 Task: Share through YouTube & Facebook "Movie C.mp4" and change description to "About Voice"
Action: Mouse pressed left at (288, 212)
Screenshot: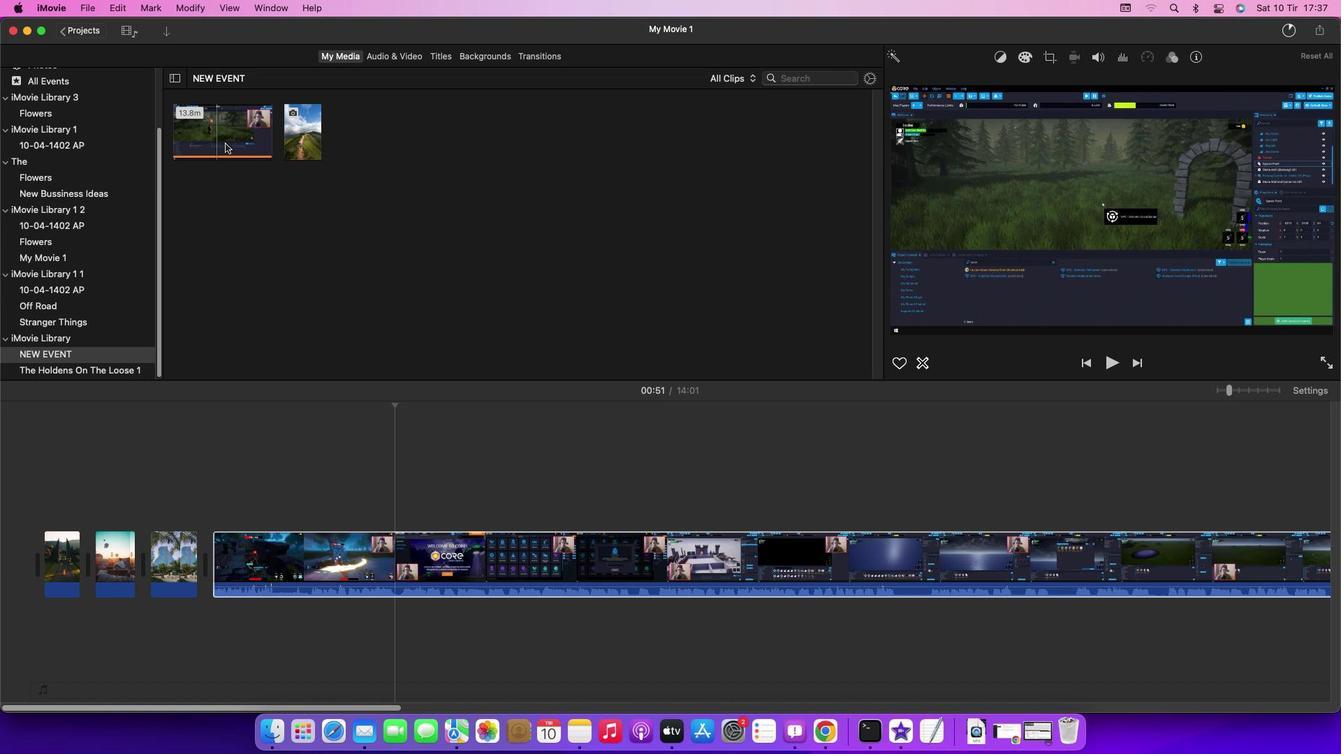 
Action: Mouse moved to (225, 143)
Screenshot: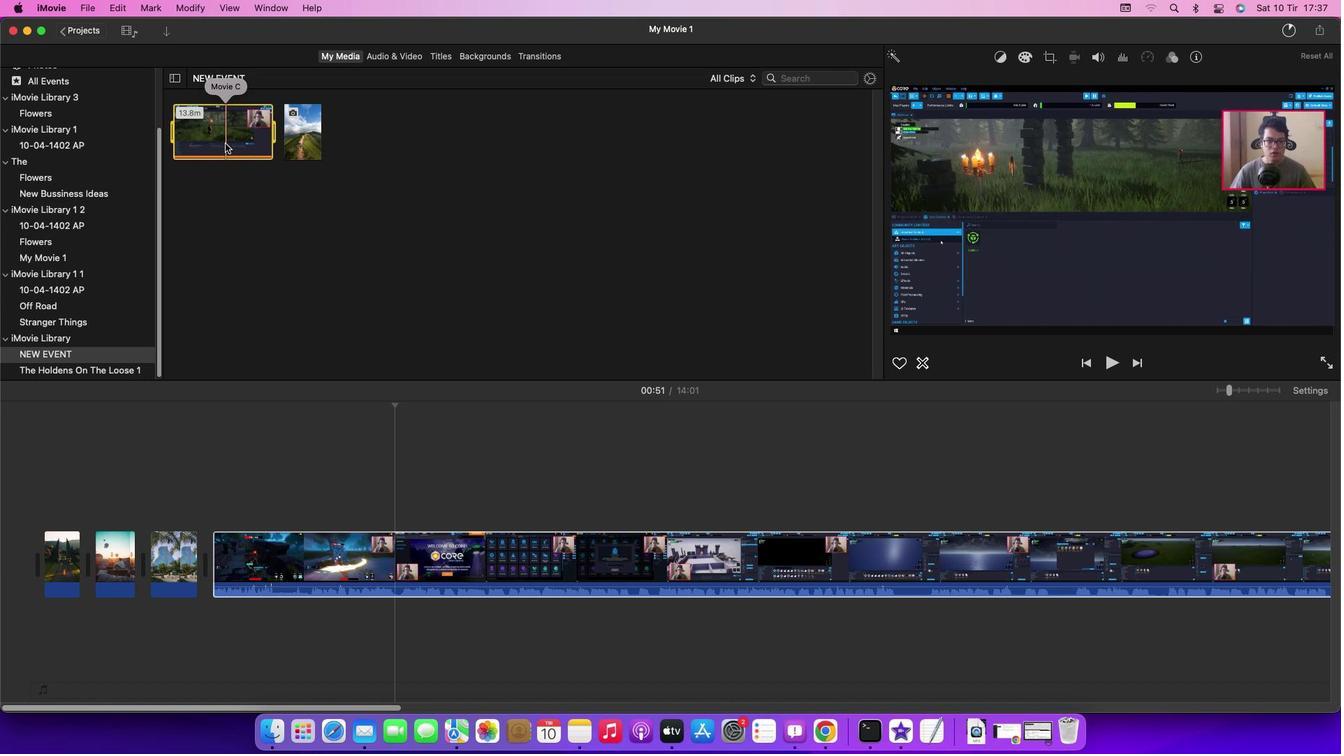 
Action: Mouse pressed left at (225, 143)
Screenshot: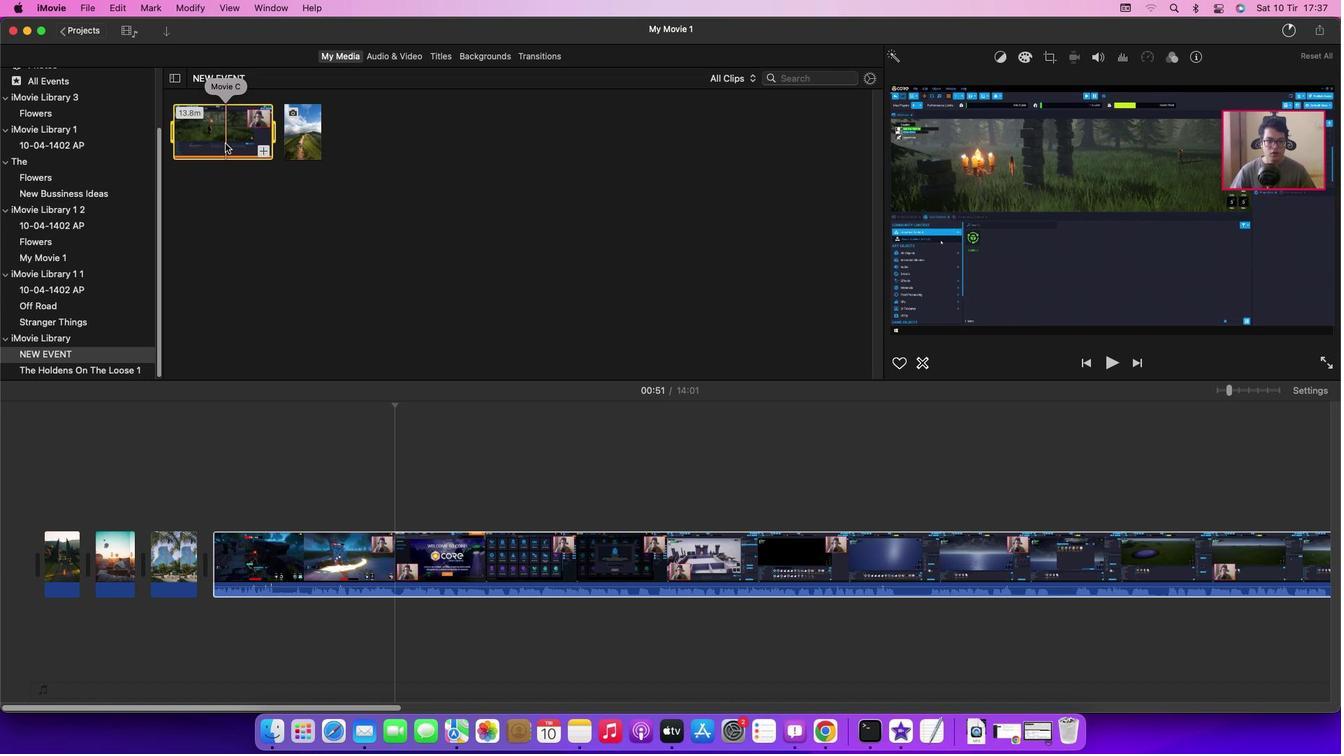 
Action: Mouse moved to (90, 12)
Screenshot: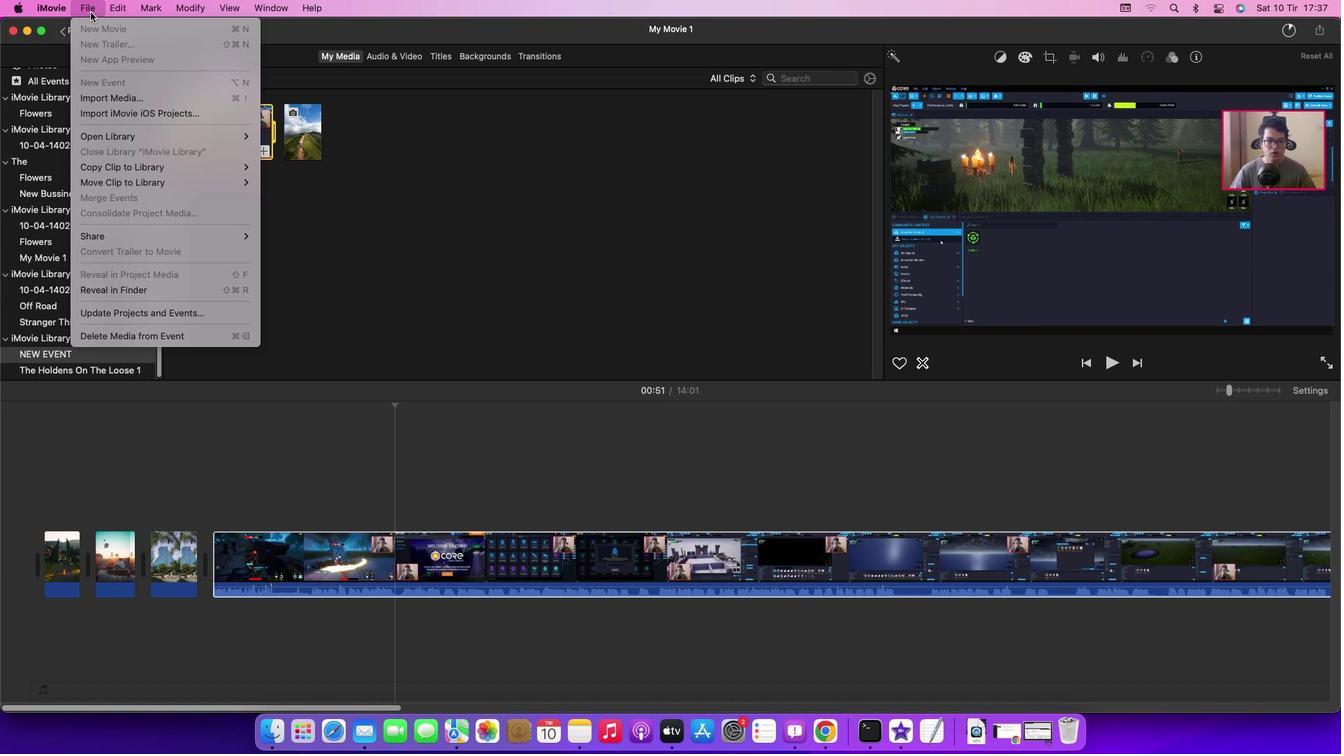 
Action: Mouse pressed left at (90, 12)
Screenshot: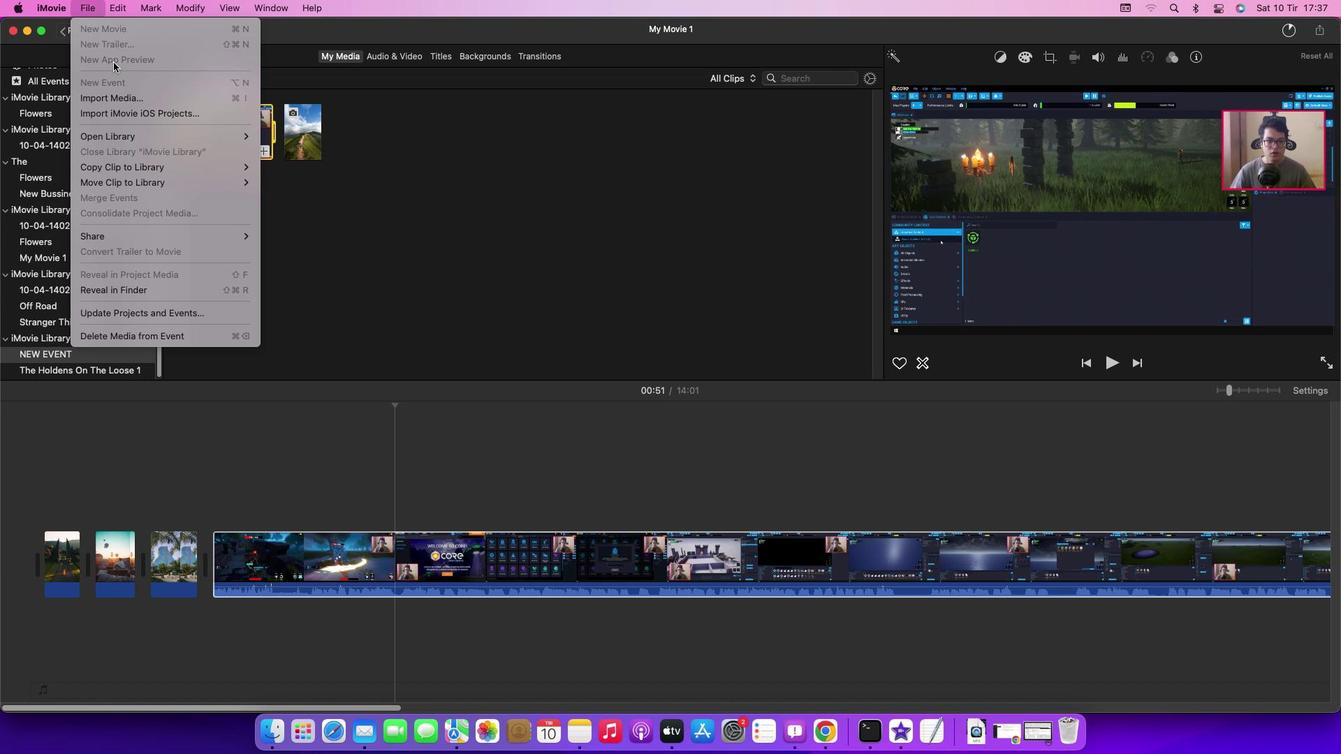 
Action: Mouse moved to (283, 254)
Screenshot: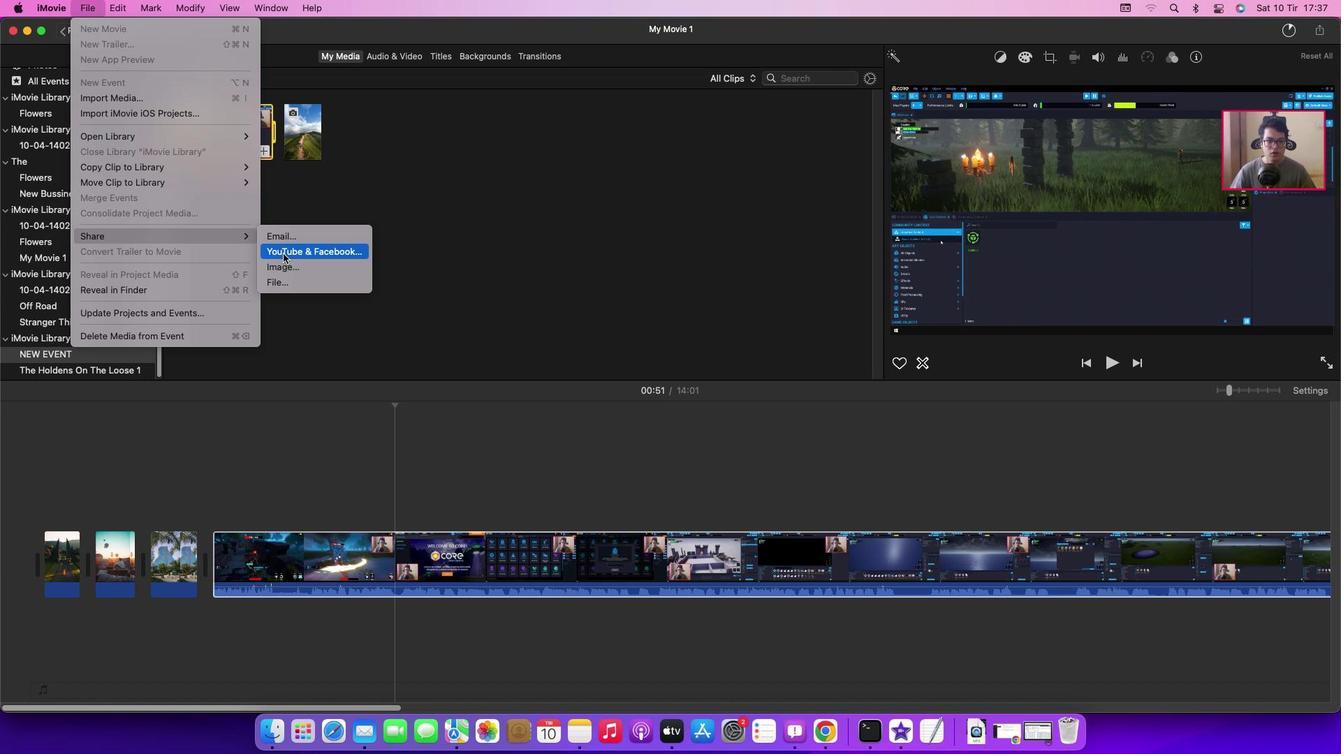 
Action: Mouse pressed left at (283, 254)
Screenshot: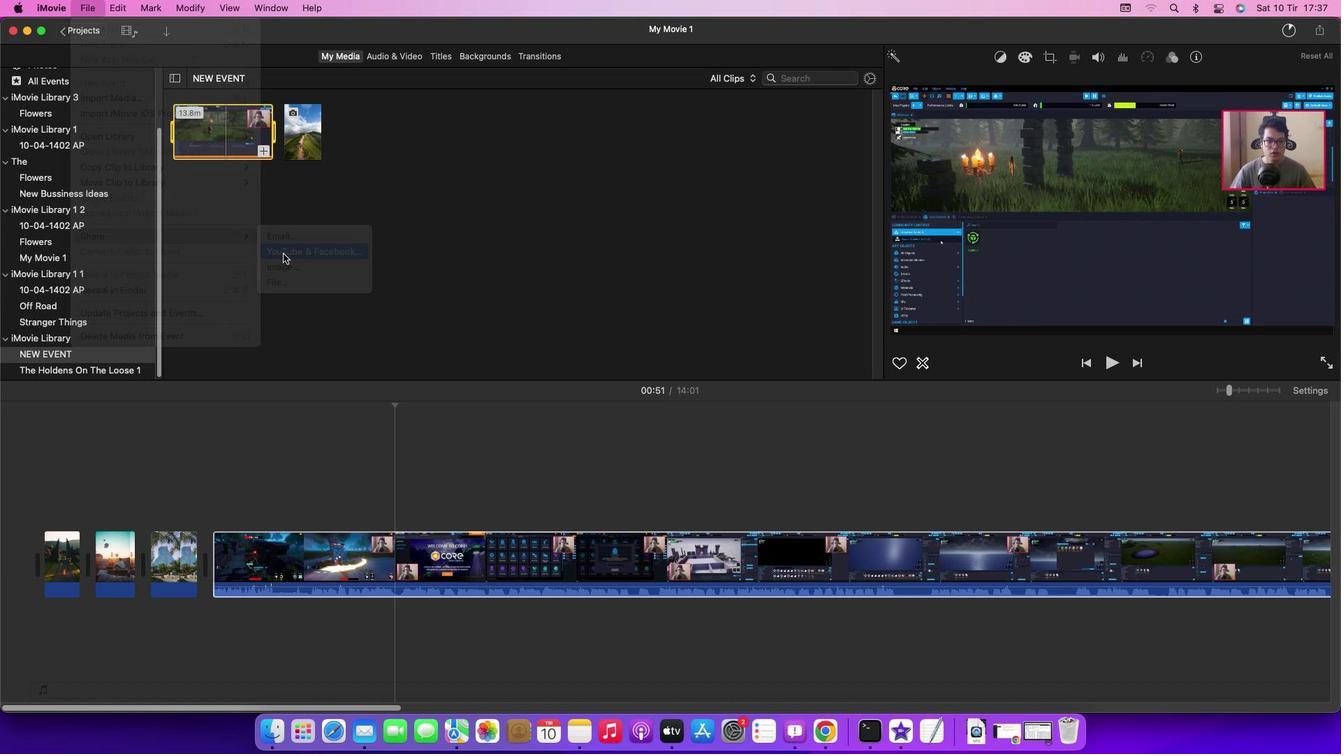 
Action: Mouse moved to (832, 187)
Screenshot: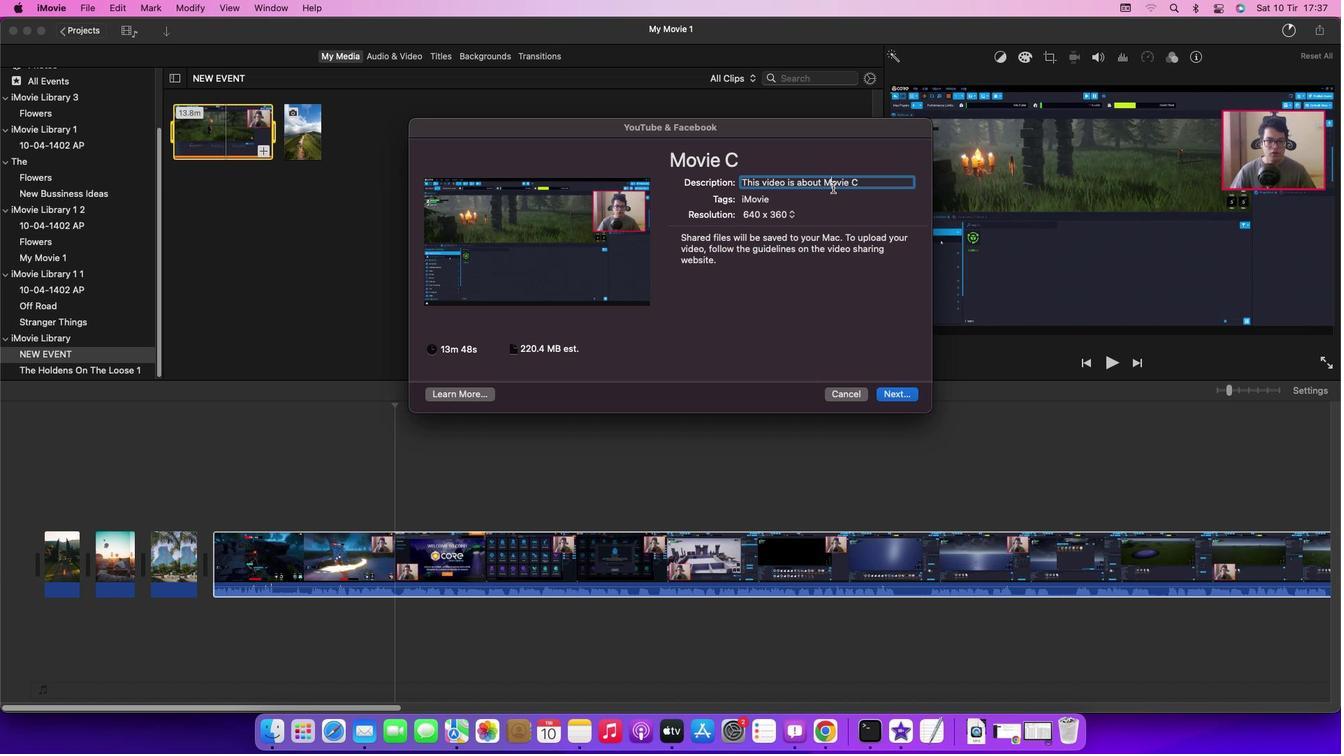 
Action: Mouse pressed left at (832, 187)
Screenshot: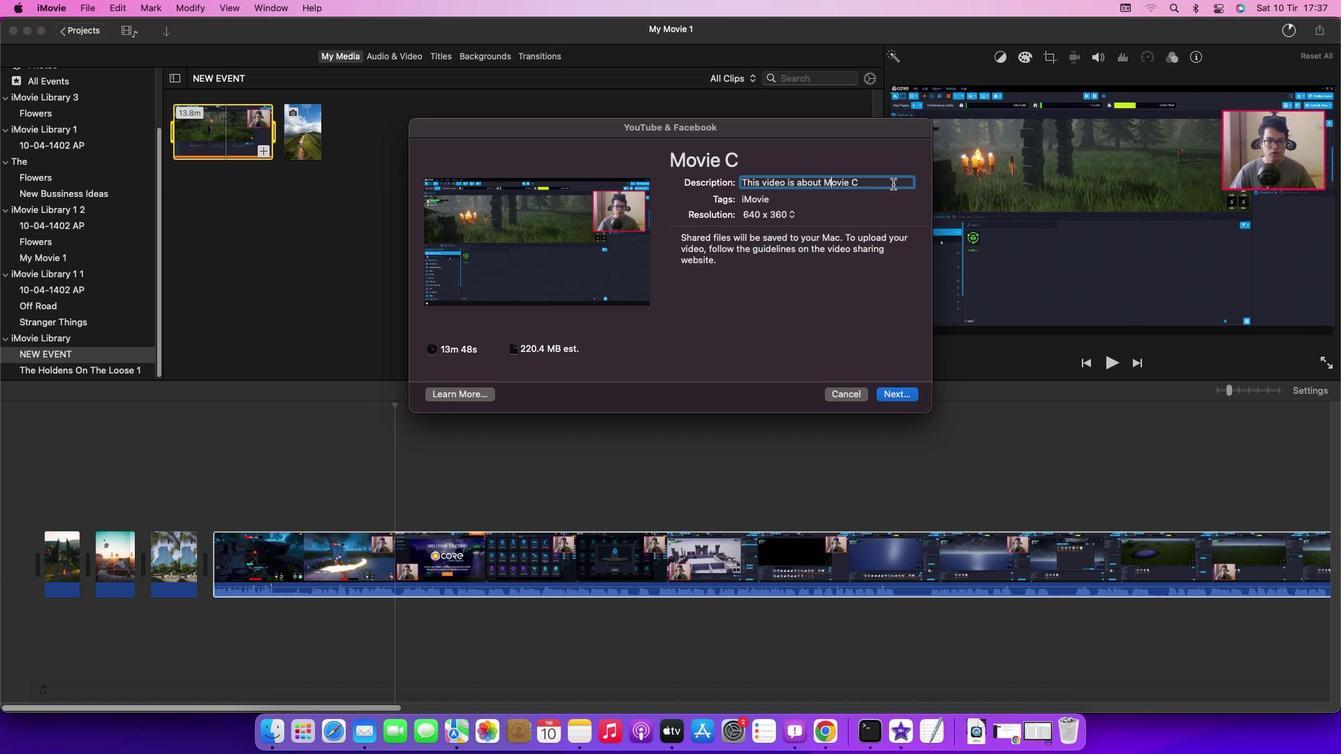 
Action: Mouse moved to (885, 179)
Screenshot: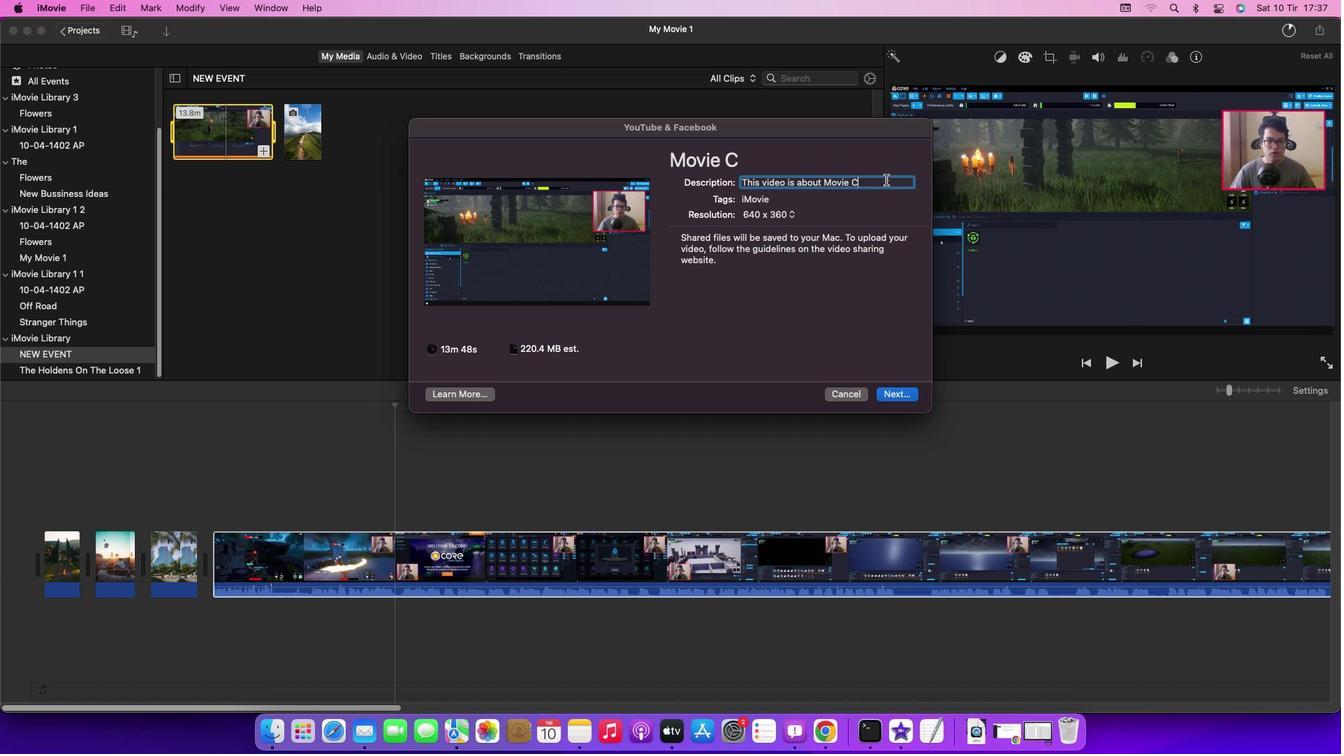 
Action: Mouse pressed left at (885, 179)
Screenshot: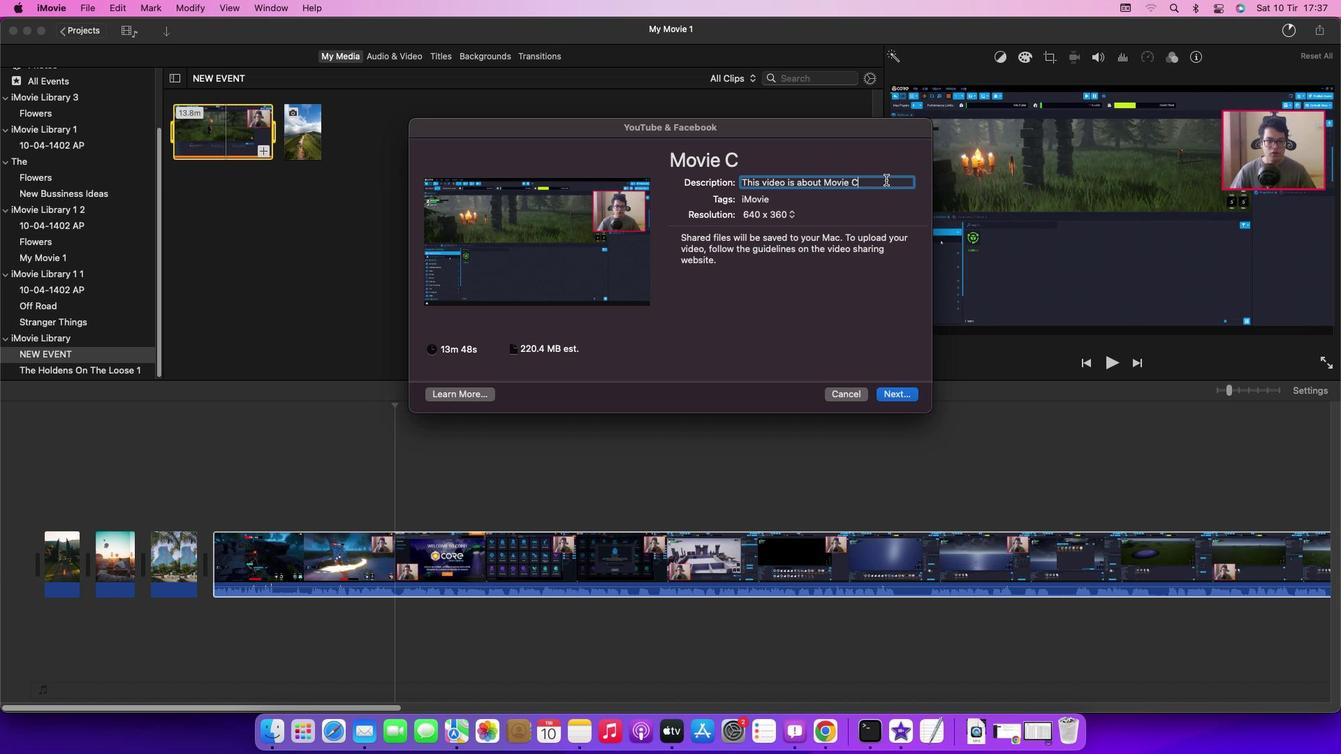 
Action: Mouse moved to (885, 180)
Screenshot: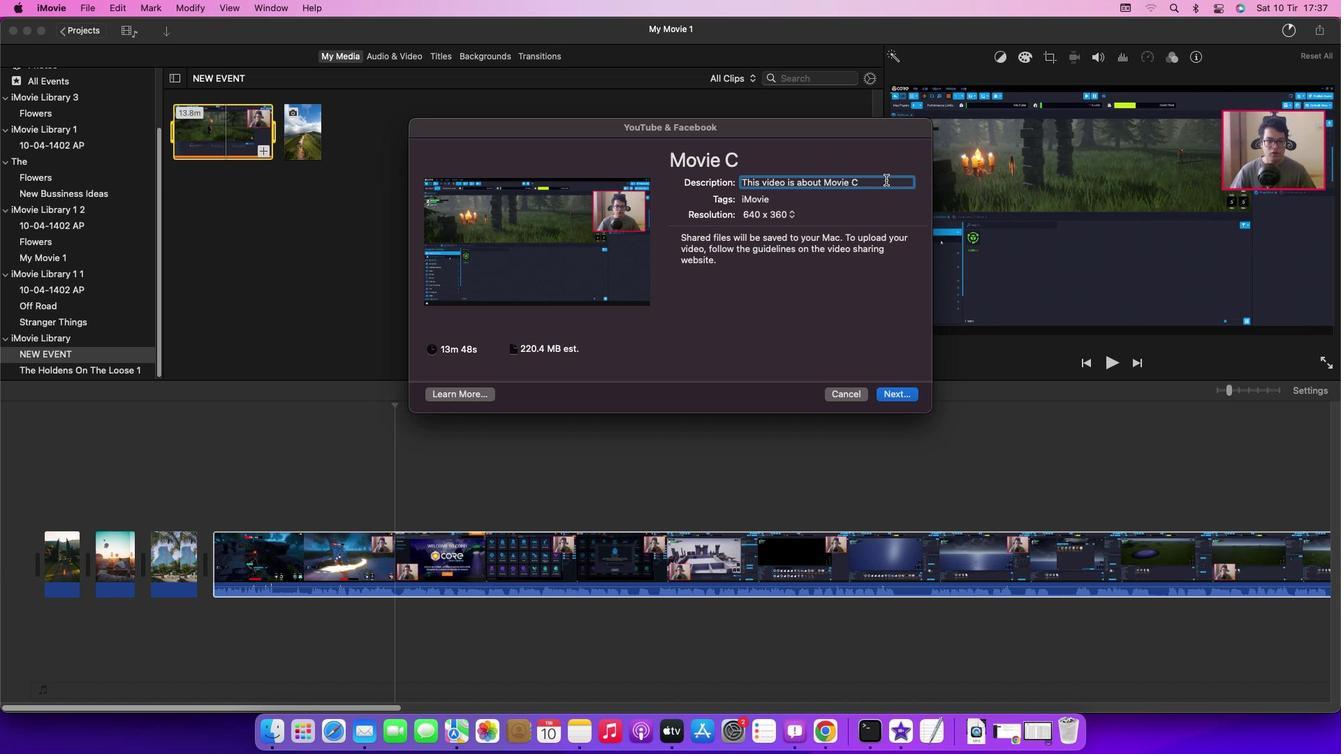 
Action: Key pressed Key.backspaceKey.backspaceKey.backspaceKey.backspaceKey.backspaceKey.backspaceKey.backspaceKey.backspaceKey.backspaceKey.backspaceKey.backspaceKey.backspaceKey.backspaceKey.backspaceKey.backspaceKey.backspaceKey.backspaceKey.backspaceKey.backspaceKey.backspaceKey.backspaceKey.backspaceKey.backspaceKey.backspaceKey.backspaceKey.backspaceKey.backspaceKey.backspaceKey.backspaceKey.caps_lock'A'Key.caps_lock'b''o''u''t'Key.spaceKey.caps_lock'V'Key.caps_lock'o''i''c''e'Key.enter
Screenshot: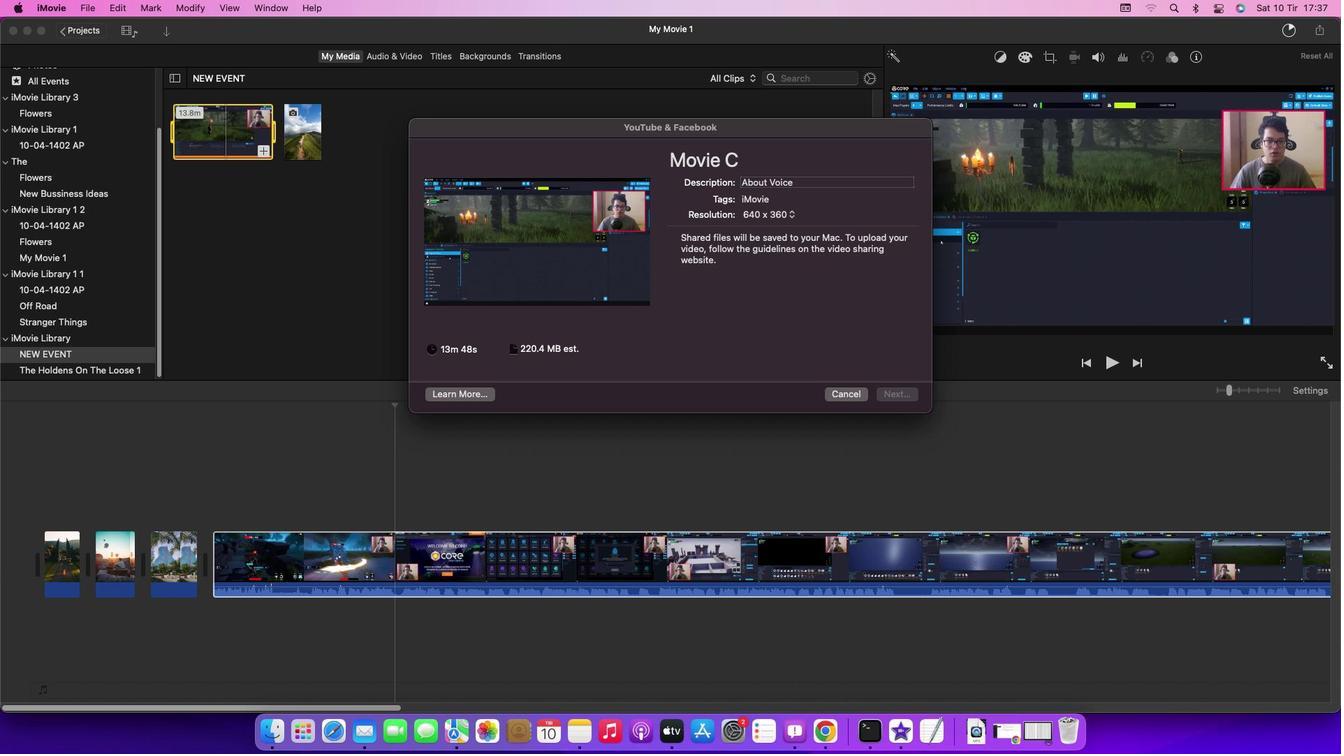 
